 Task: In the Company nsk.com, schedule a meeting with title: 'Collaborative Discussion', Select date: '5 August, 2023', select start time: 3:00:PM. Add location in person New York with meeting description: Kindly join this meeting to understand Product Demo and Service Presentation. Add attendees from company's contact and save.. Logged in from softage.1@softage.net
Action: Mouse moved to (75, 44)
Screenshot: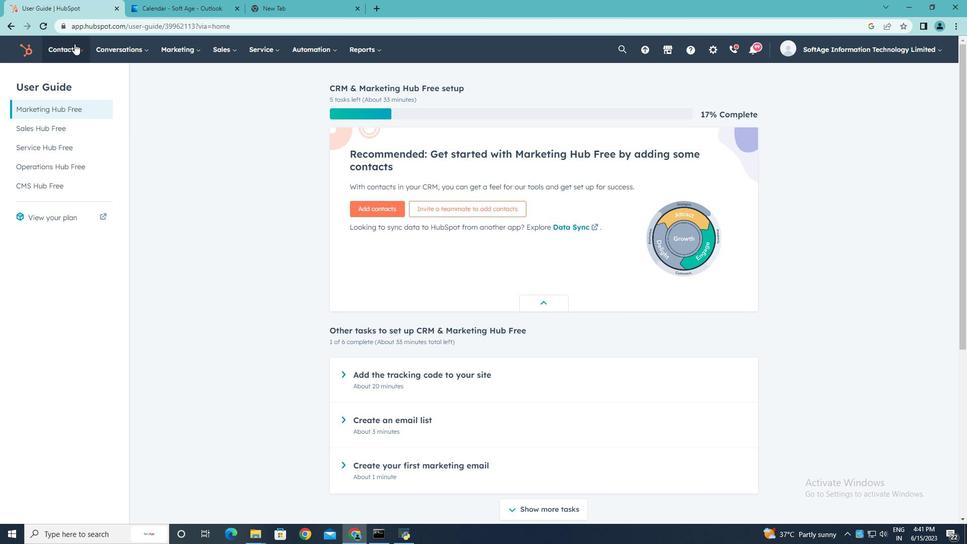 
Action: Mouse pressed left at (75, 44)
Screenshot: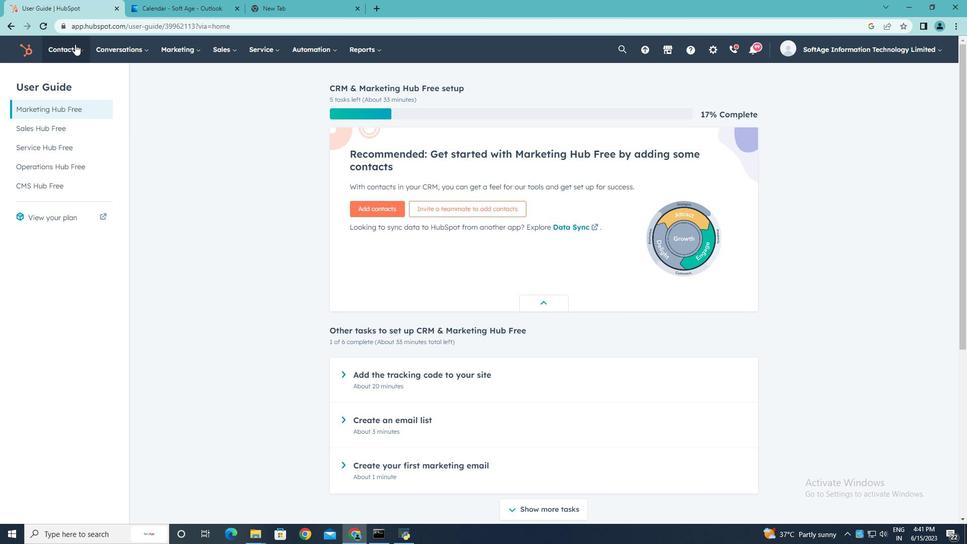 
Action: Mouse moved to (73, 95)
Screenshot: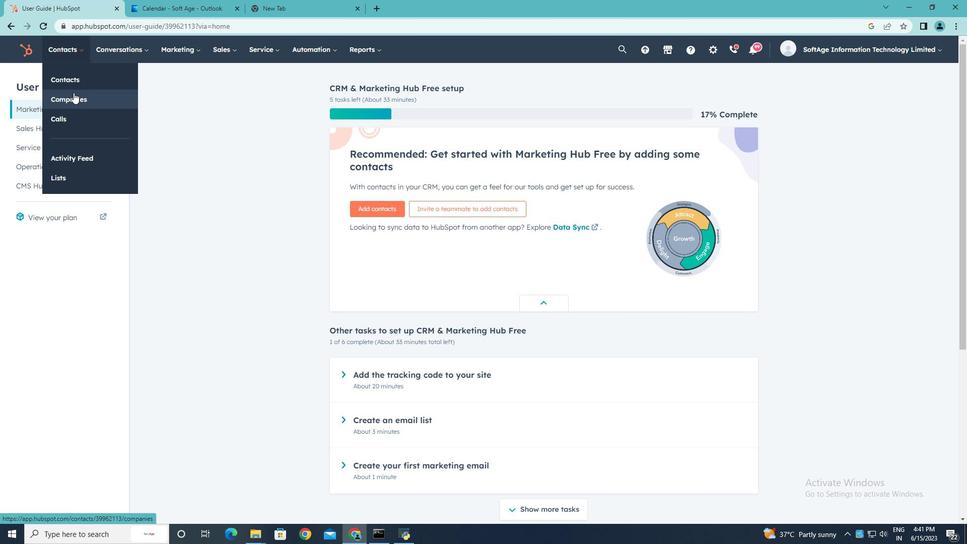 
Action: Mouse pressed left at (73, 95)
Screenshot: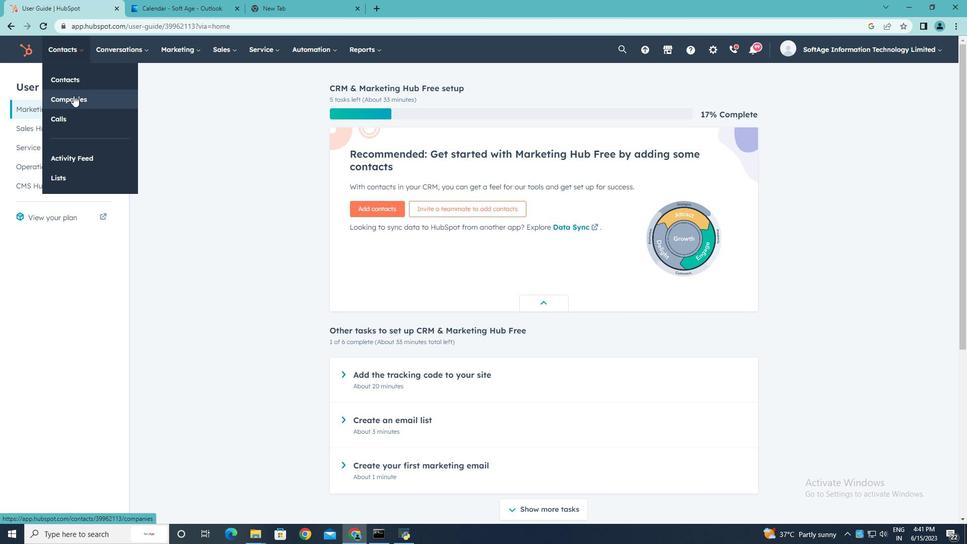 
Action: Mouse moved to (81, 165)
Screenshot: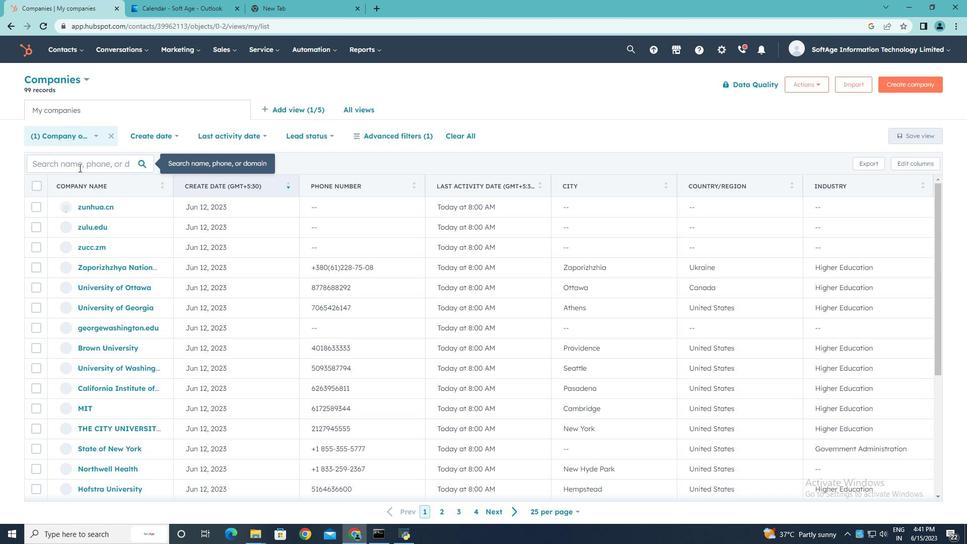 
Action: Mouse pressed left at (81, 165)
Screenshot: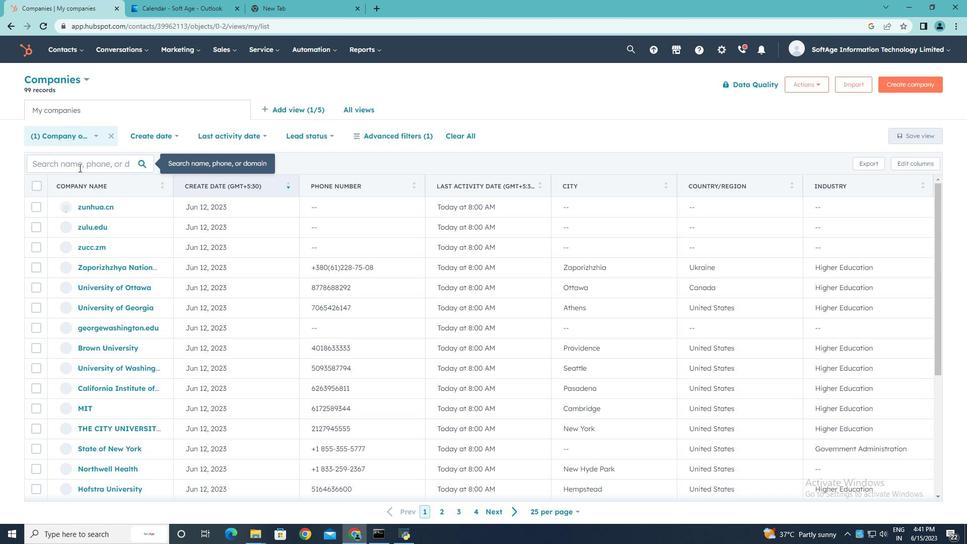 
Action: Key pressed nsk.com
Screenshot: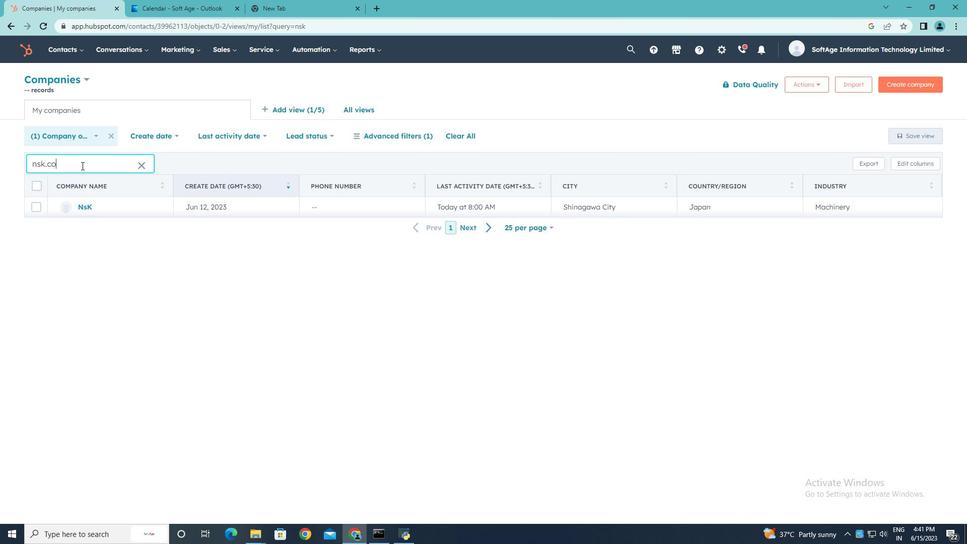 
Action: Mouse moved to (86, 207)
Screenshot: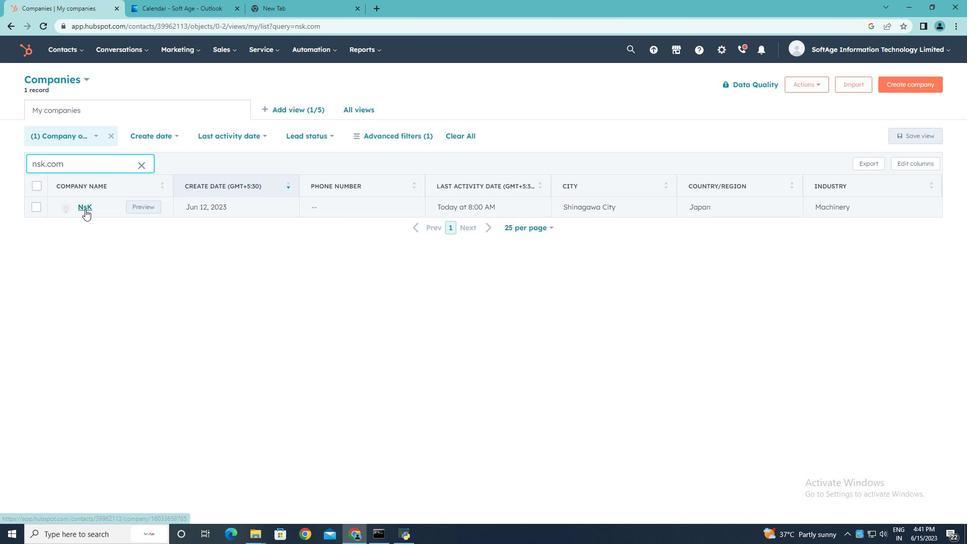 
Action: Mouse pressed left at (86, 207)
Screenshot: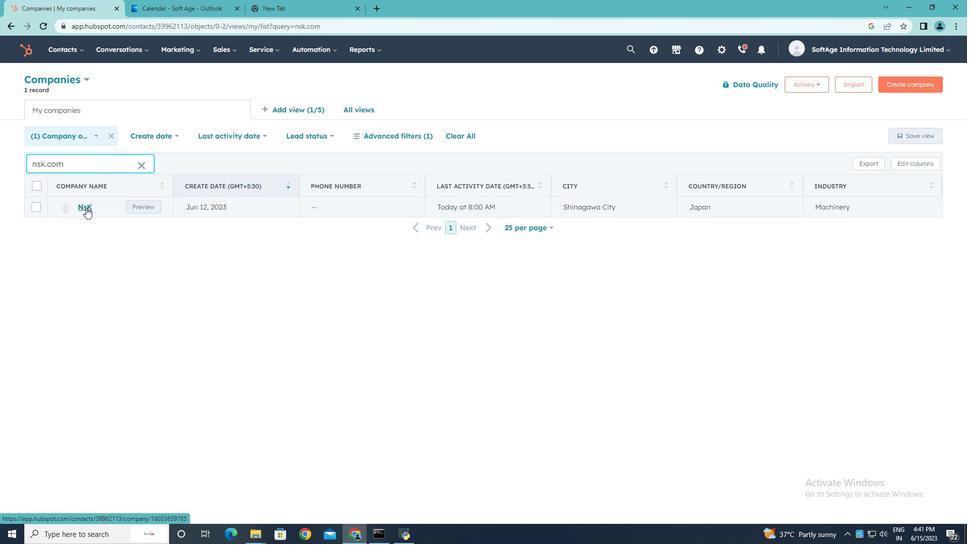 
Action: Mouse moved to (167, 167)
Screenshot: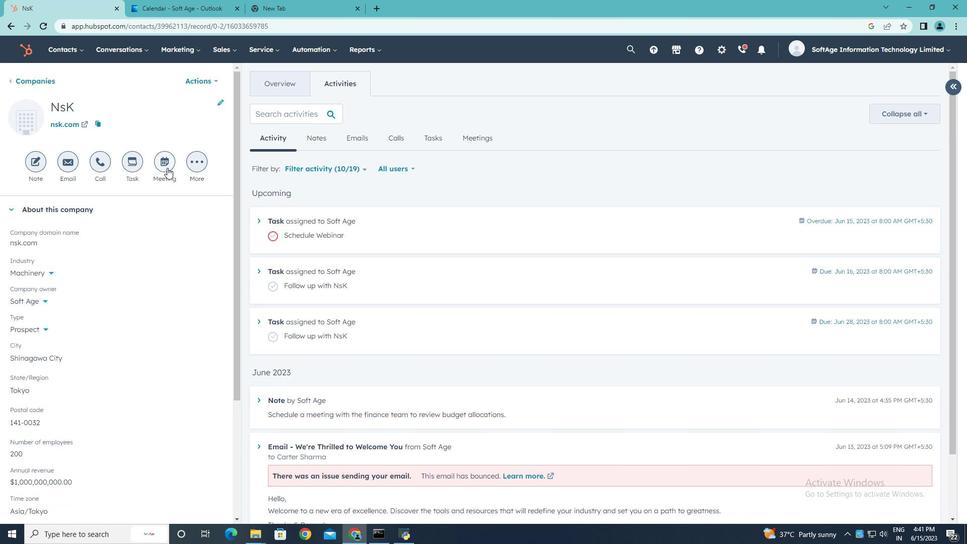 
Action: Mouse pressed left at (167, 167)
Screenshot: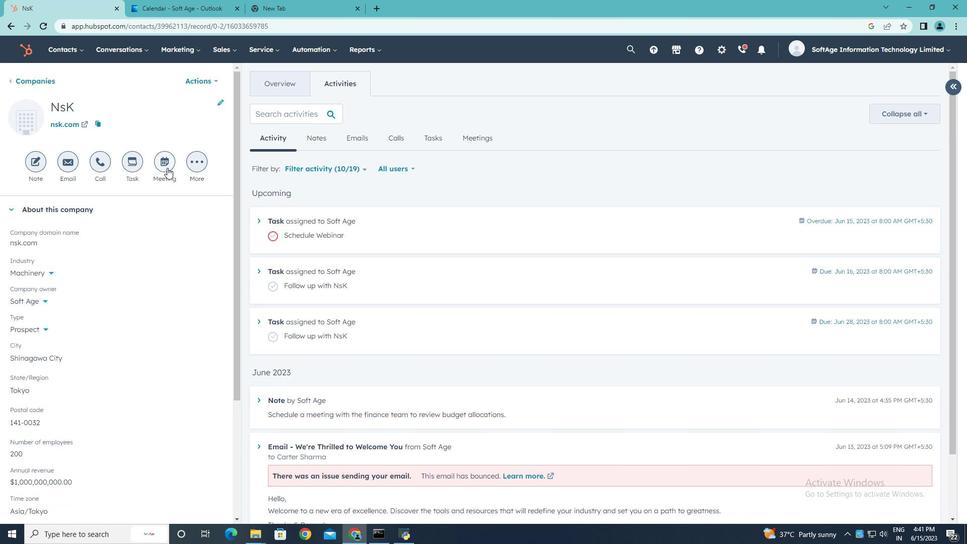 
Action: Mouse moved to (164, 167)
Screenshot: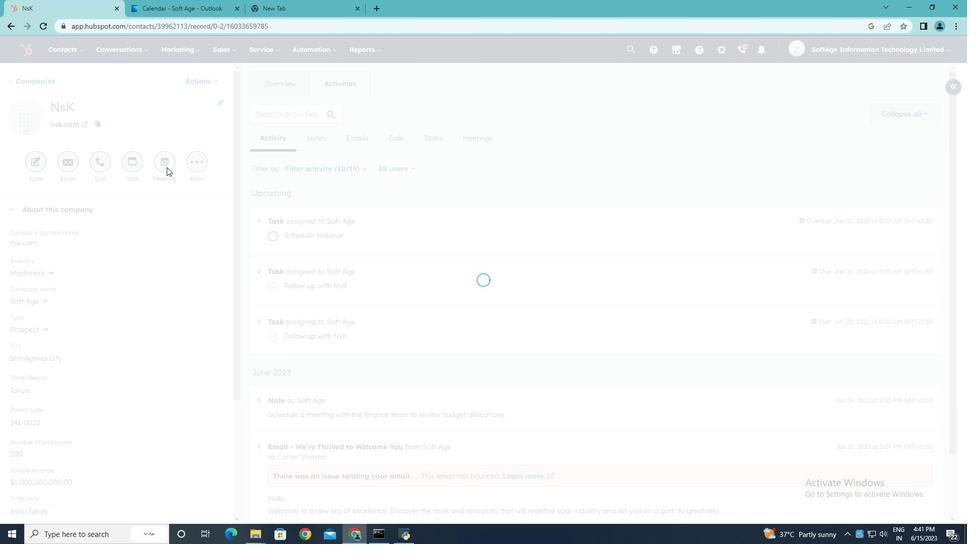 
Action: Key pressed <Key.shift>Collaborative<Key.space><Key.shift><Key.shift><Key.shift><Key.shift><Key.shift><Key.shift><Key.shift>Discussion.
Screenshot: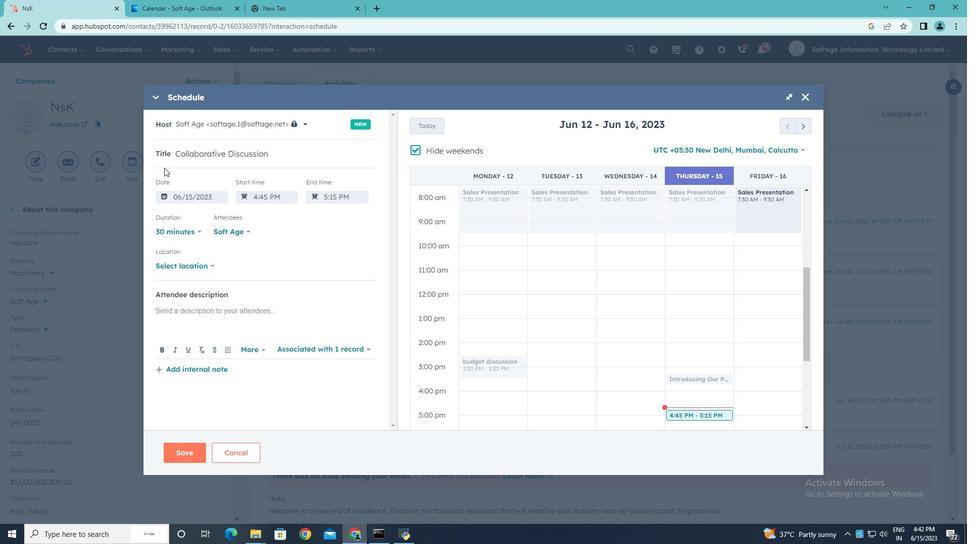 
Action: Mouse moved to (415, 148)
Screenshot: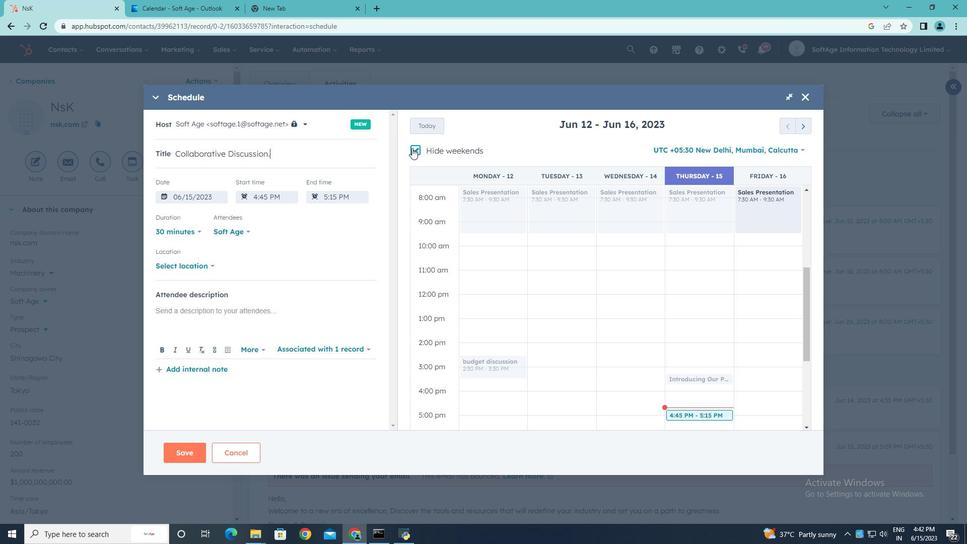 
Action: Mouse pressed left at (415, 148)
Screenshot: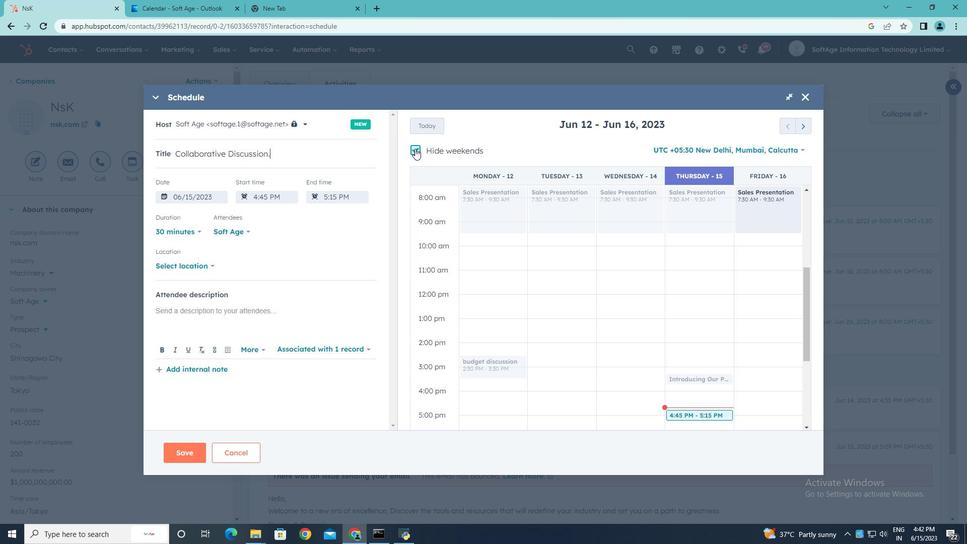 
Action: Mouse moved to (804, 127)
Screenshot: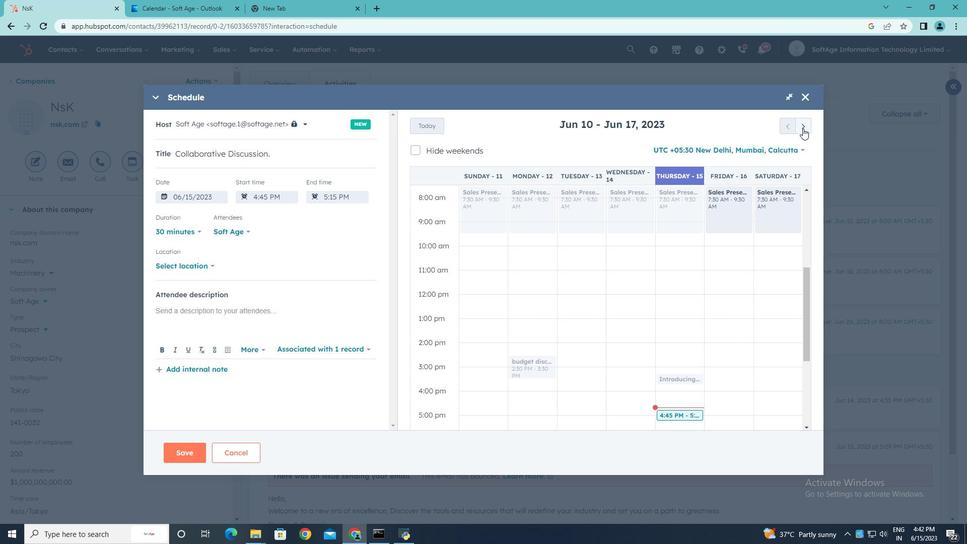 
Action: Mouse pressed left at (804, 127)
Screenshot: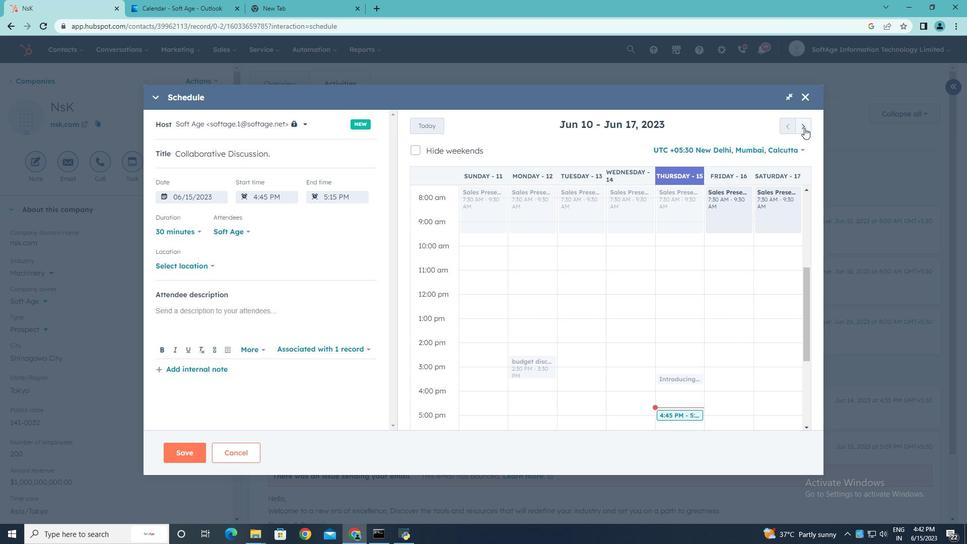 
Action: Mouse pressed left at (804, 127)
Screenshot: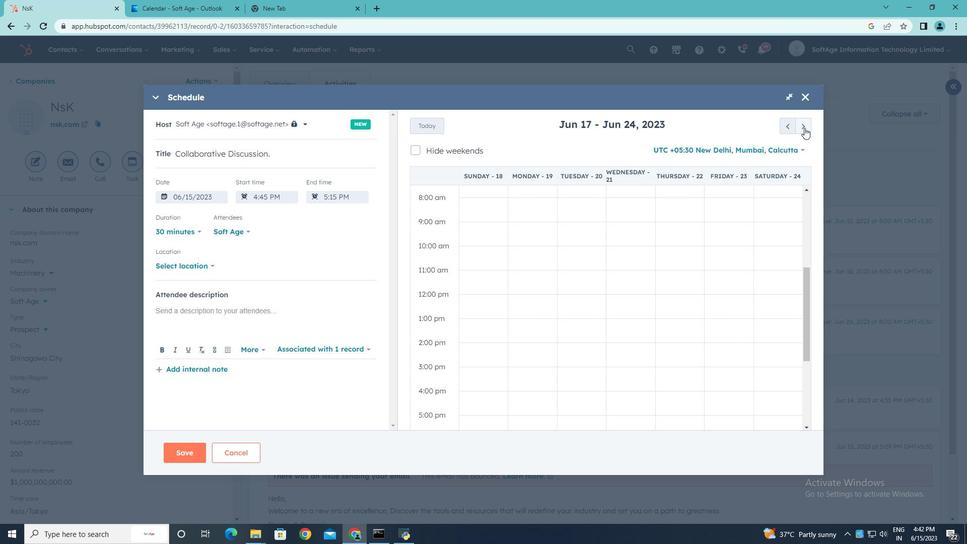 
Action: Mouse pressed left at (804, 127)
Screenshot: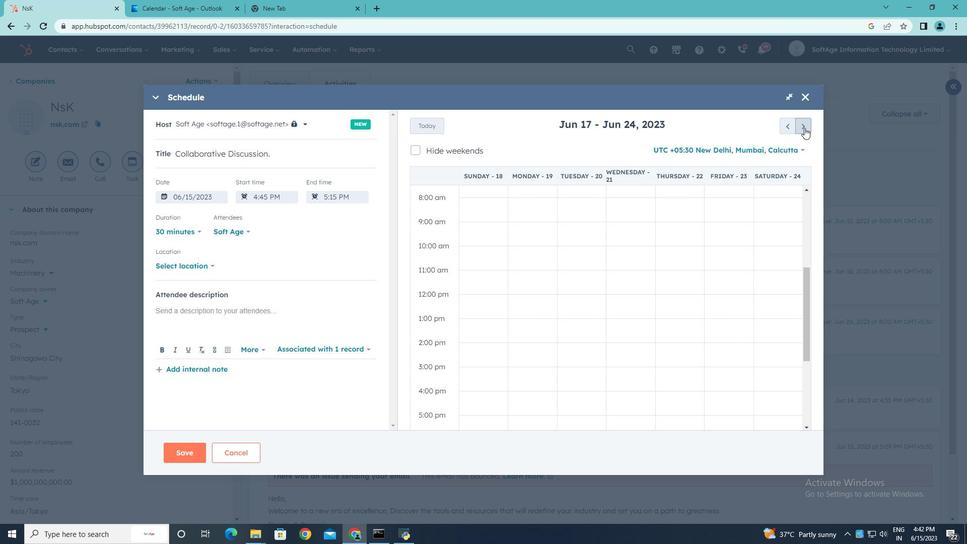 
Action: Mouse pressed left at (804, 127)
Screenshot: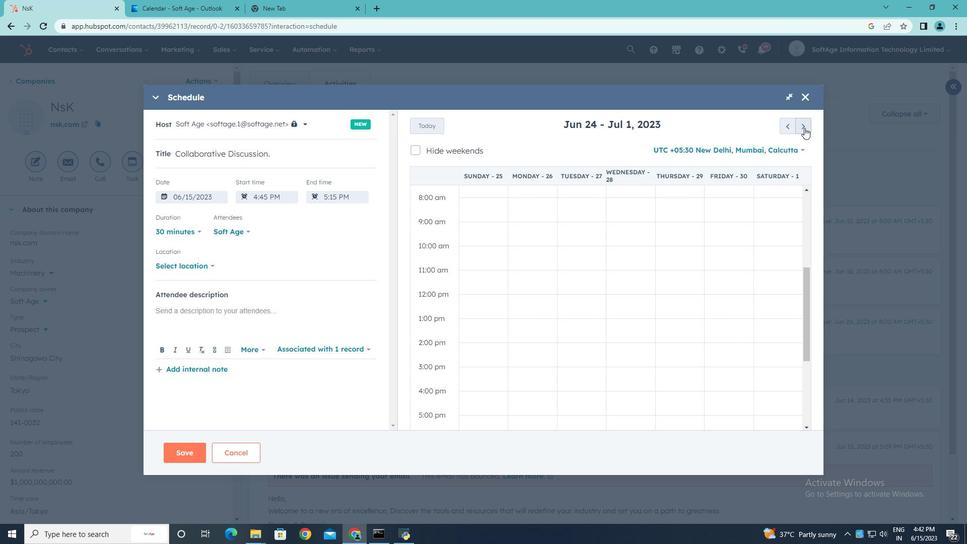 
Action: Mouse pressed left at (804, 127)
Screenshot: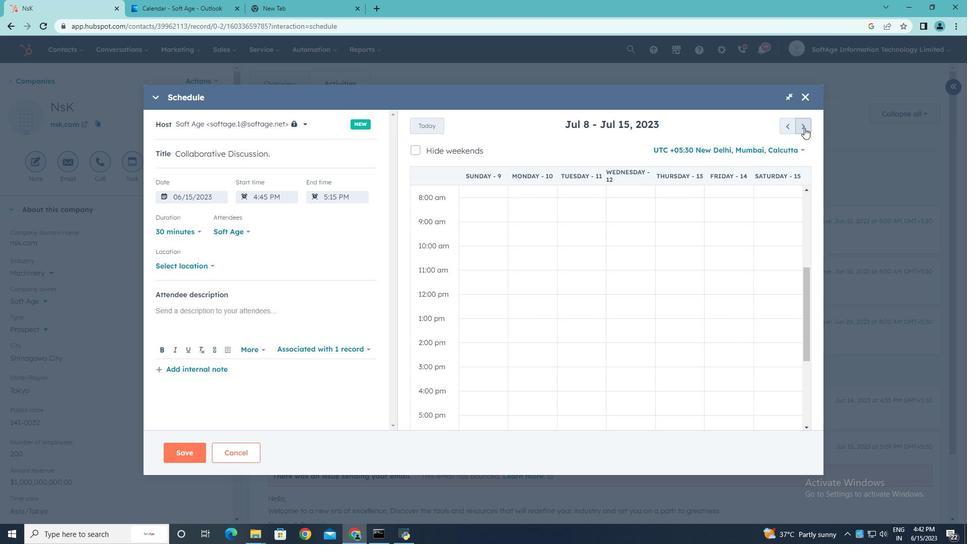 
Action: Mouse pressed left at (804, 127)
Screenshot: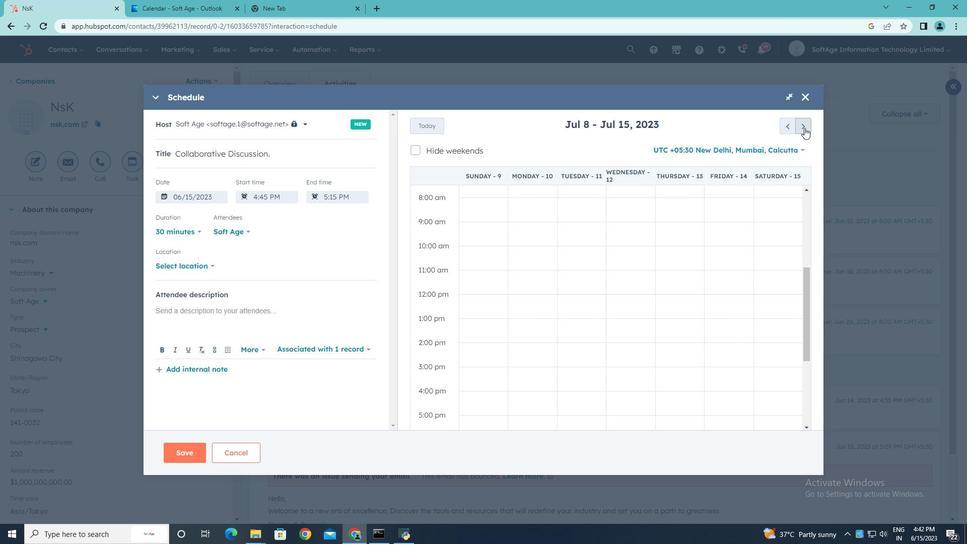 
Action: Mouse pressed left at (804, 127)
Screenshot: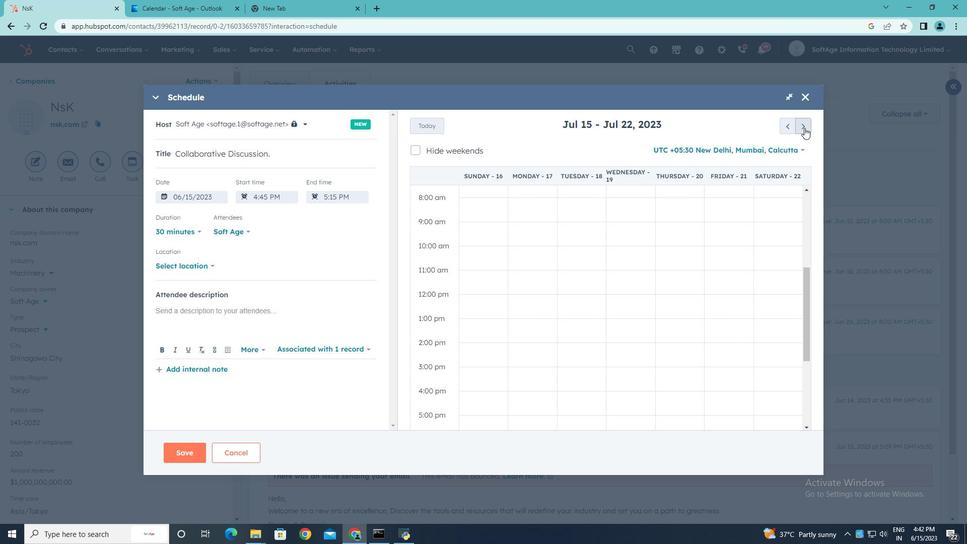 
Action: Mouse moved to (772, 373)
Screenshot: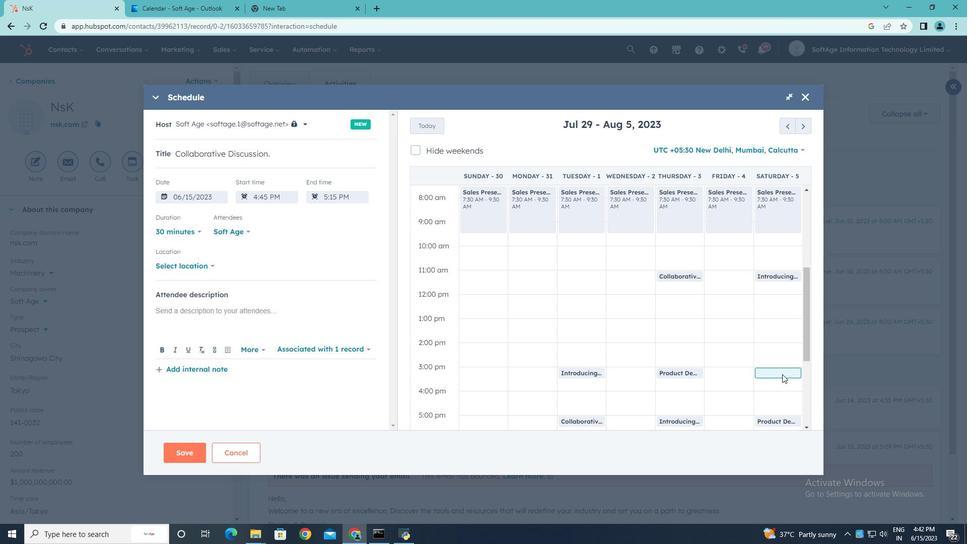 
Action: Mouse pressed left at (772, 373)
Screenshot: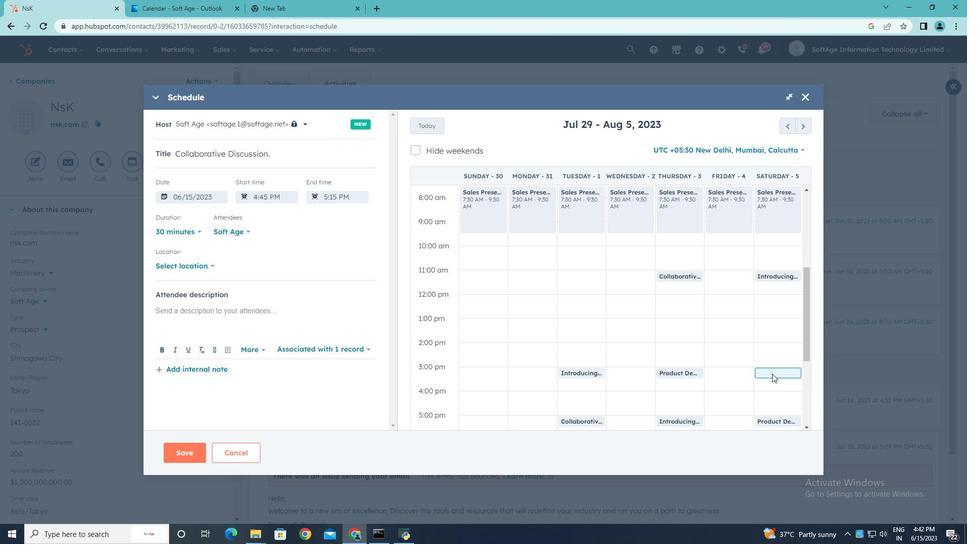 
Action: Mouse moved to (210, 262)
Screenshot: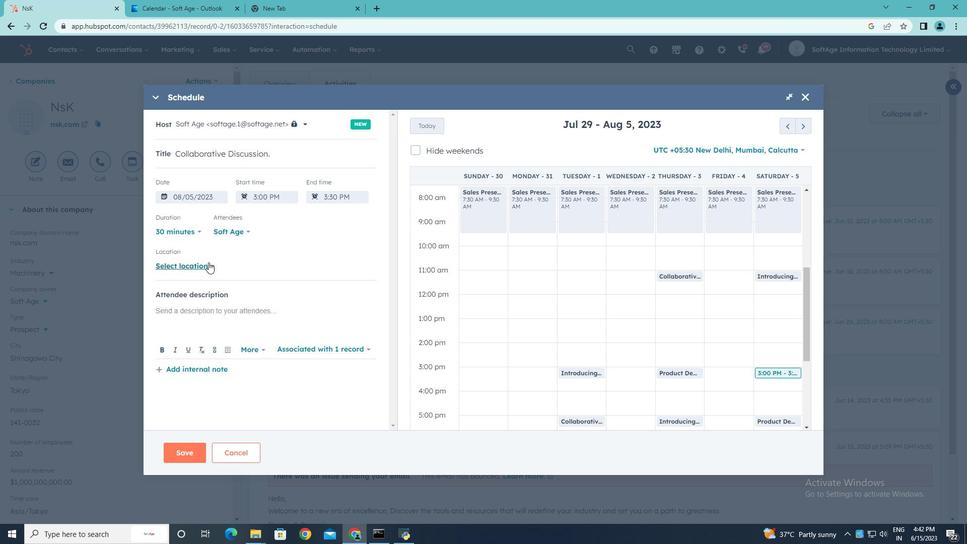 
Action: Mouse pressed left at (210, 262)
Screenshot: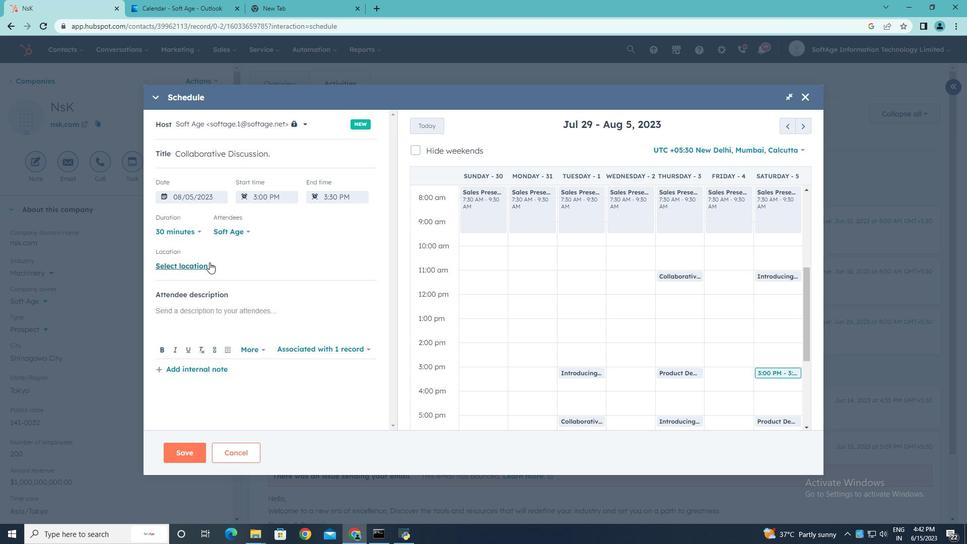 
Action: Mouse moved to (246, 262)
Screenshot: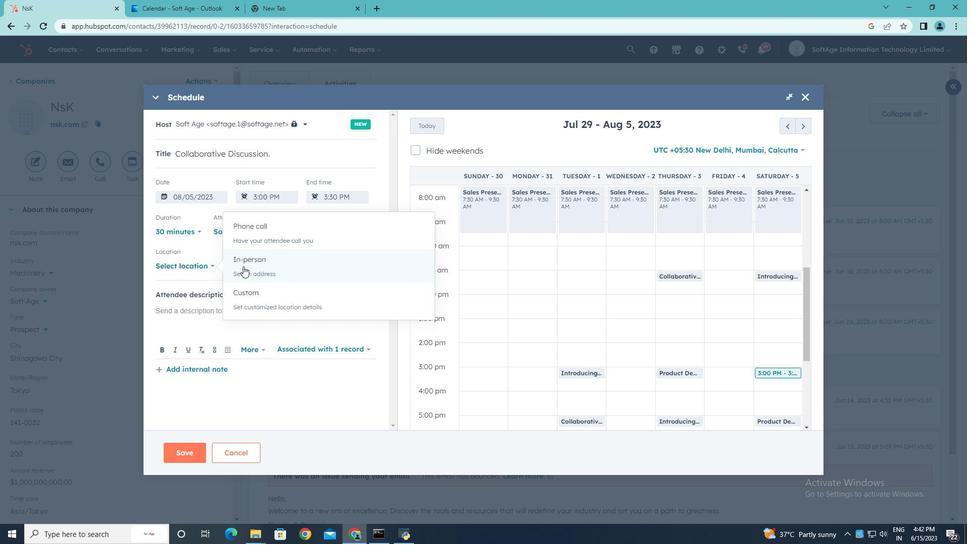 
Action: Mouse pressed left at (246, 262)
Screenshot: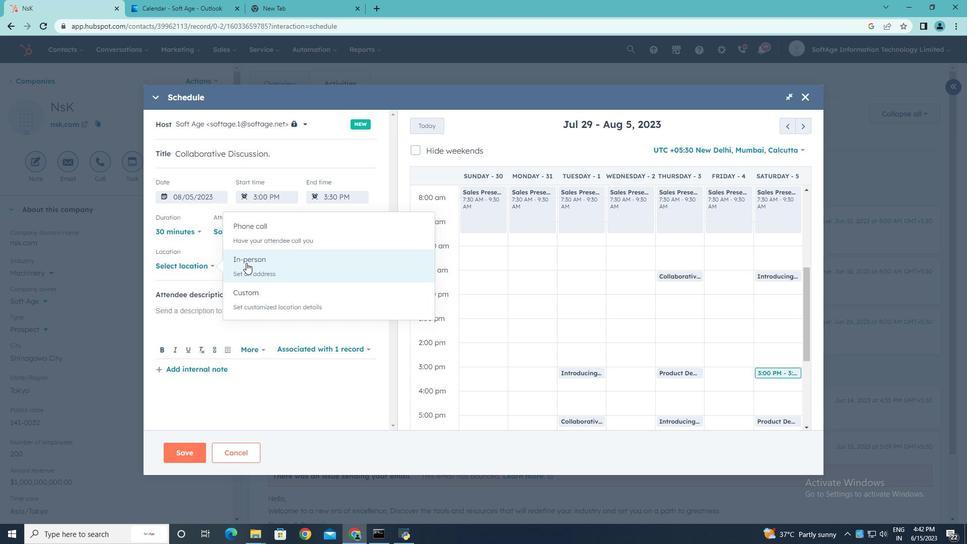
Action: Mouse pressed left at (246, 262)
Screenshot: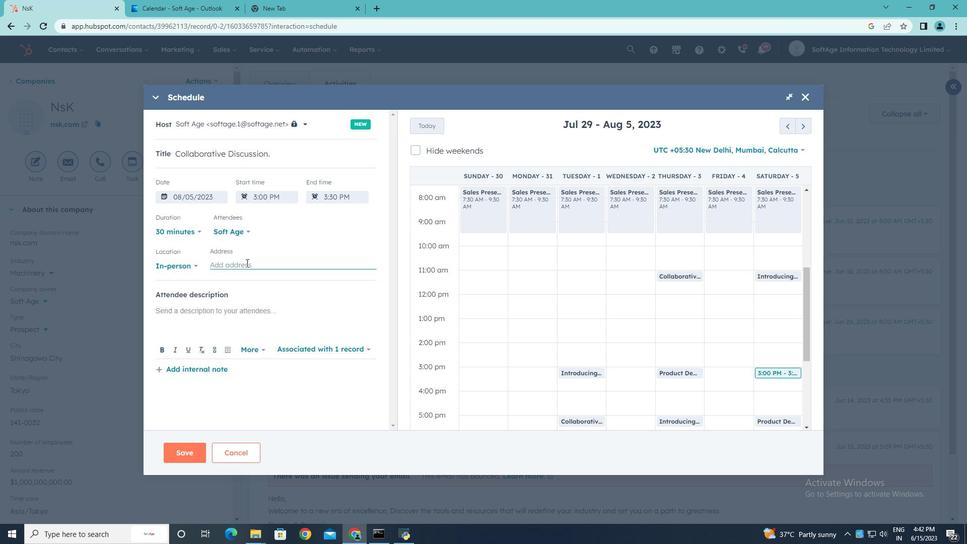 
Action: Key pressed <Key.shift>New<Key.space><Key.shift>York
Screenshot: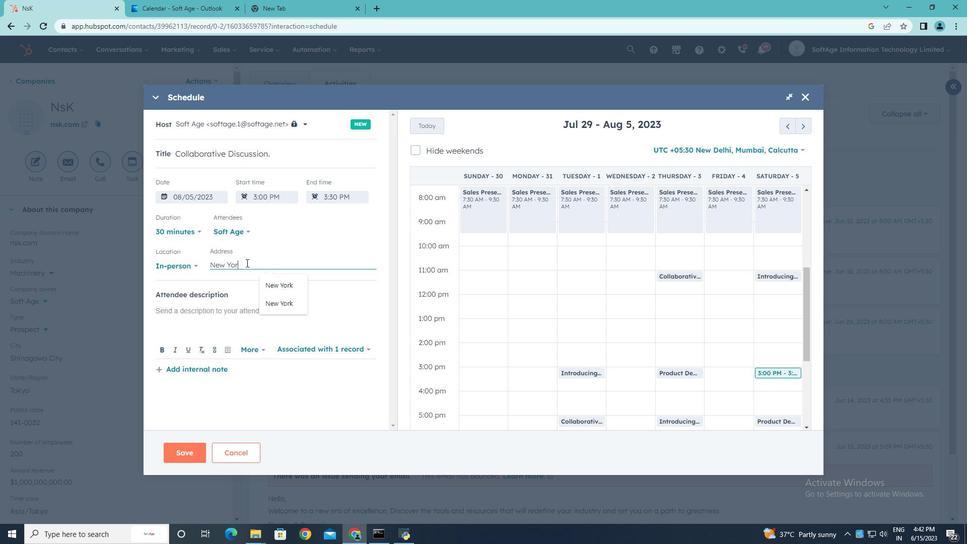 
Action: Mouse moved to (204, 307)
Screenshot: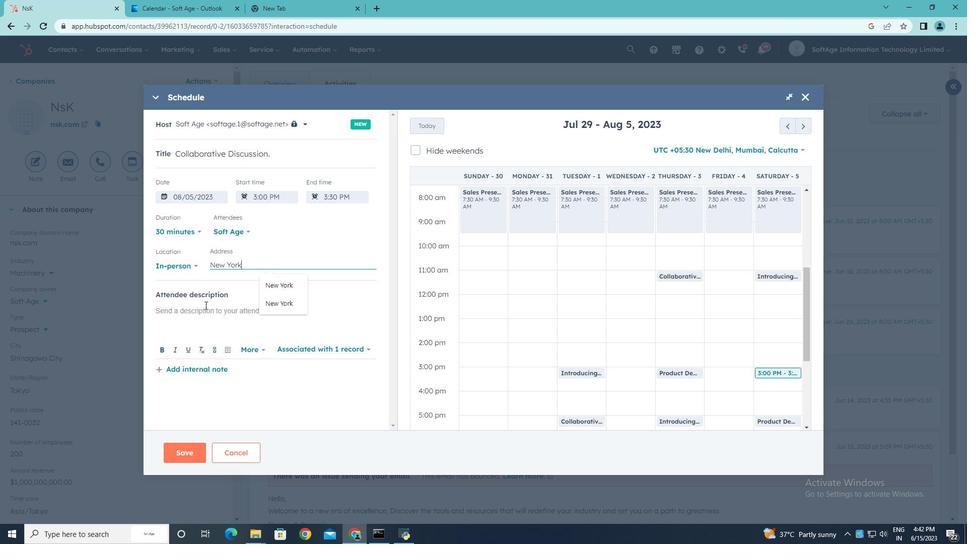 
Action: Mouse pressed left at (204, 307)
Screenshot: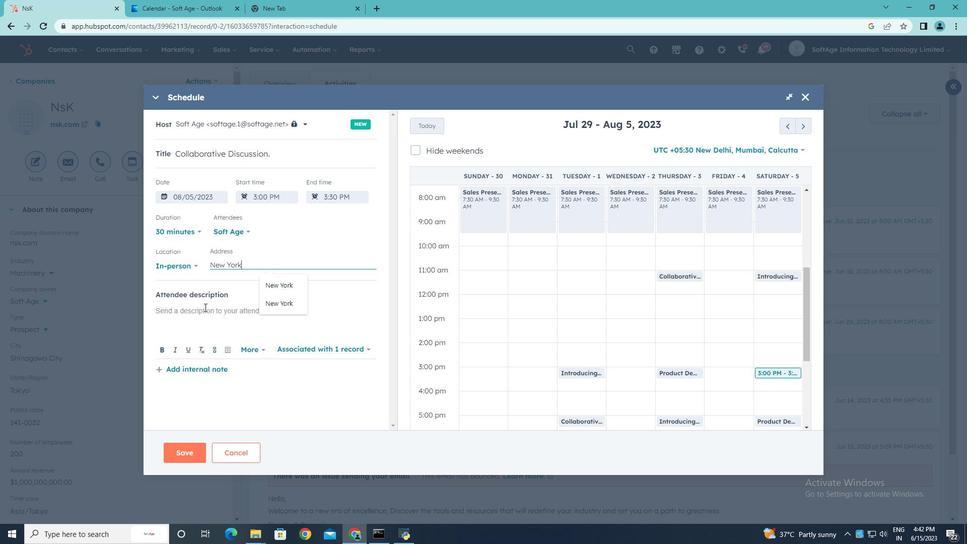 
Action: Key pressed <Key.shift>Kindly<Key.space>join<Key.space>yt<Key.backspace><Key.backspace>this<Key.space>meeting<Key.space>to<Key.space>understand<Key.space><Key.shift><Key.shift>Product<Key.space><Key.shift>Demo<Key.space>and<Key.space><Key.shift><Key.shift><Key.shift><Key.shift><Key.shift><Key.shift><Key.shift><Key.shift><Key.shift><Key.shift><Key.shift><Key.shift><Key.shift><Key.shift><Key.shift>Service<Key.space><Key.shift><Key.shift><Key.shift><Key.shift><Key.shift><Key.shift>Presentation<Key.space><Key.backspace>.
Screenshot: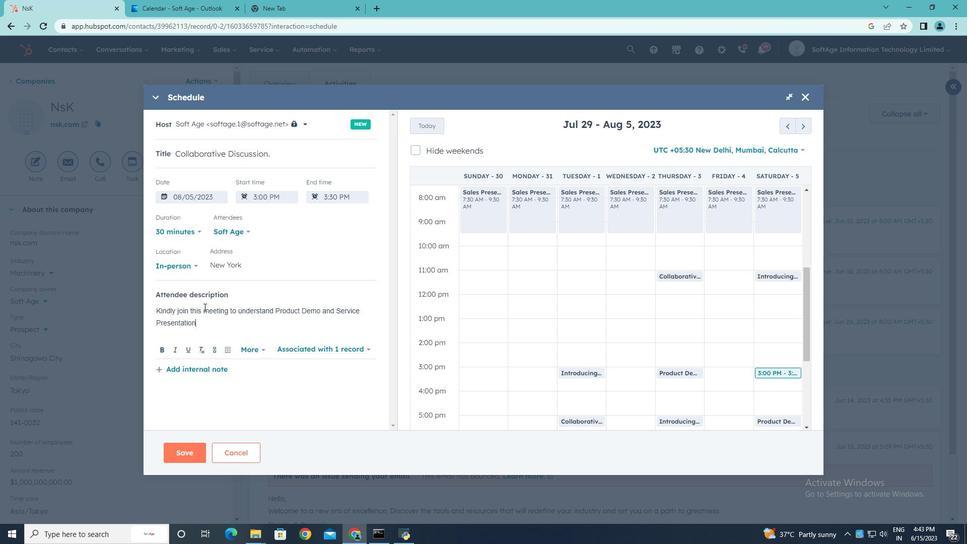 
Action: Mouse moved to (248, 231)
Screenshot: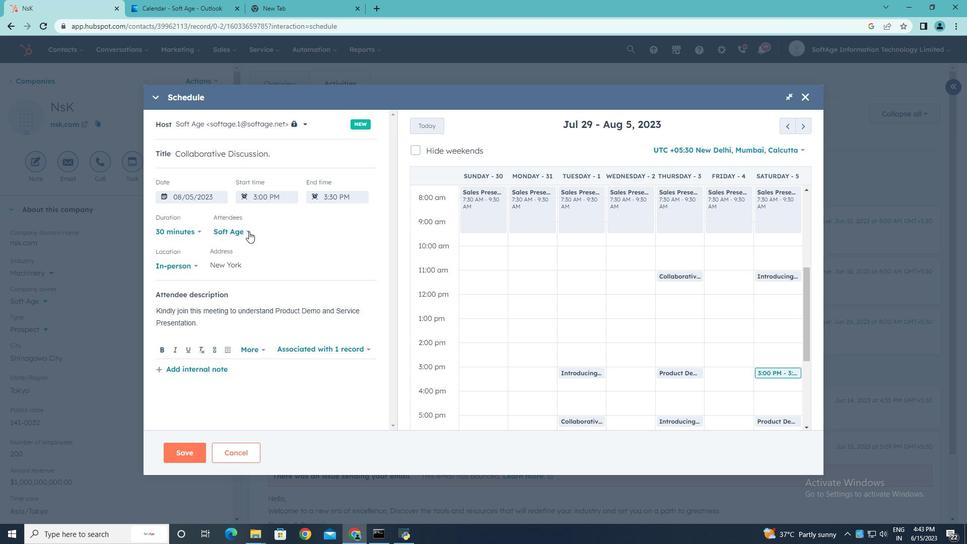 
Action: Mouse pressed left at (248, 231)
Screenshot: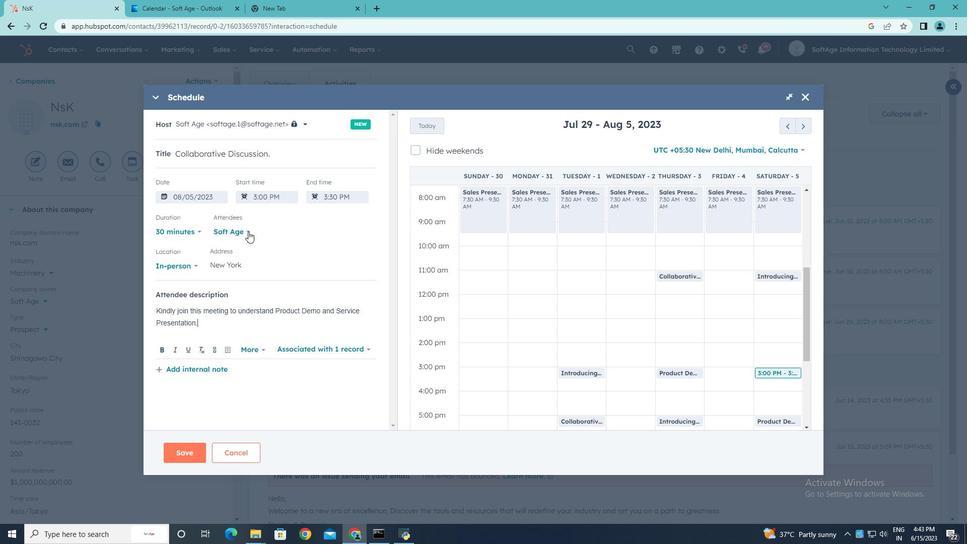 
Action: Mouse moved to (182, 362)
Screenshot: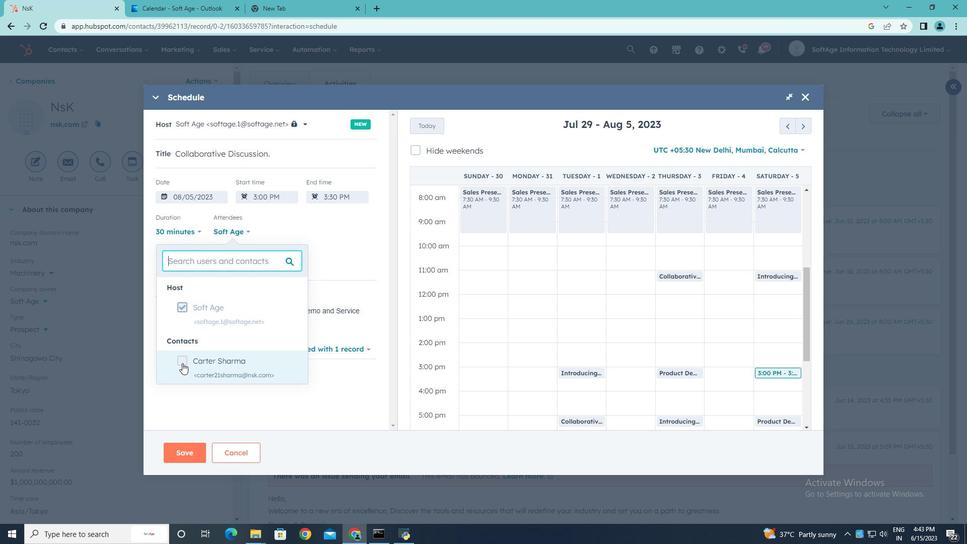 
Action: Mouse pressed left at (182, 362)
Screenshot: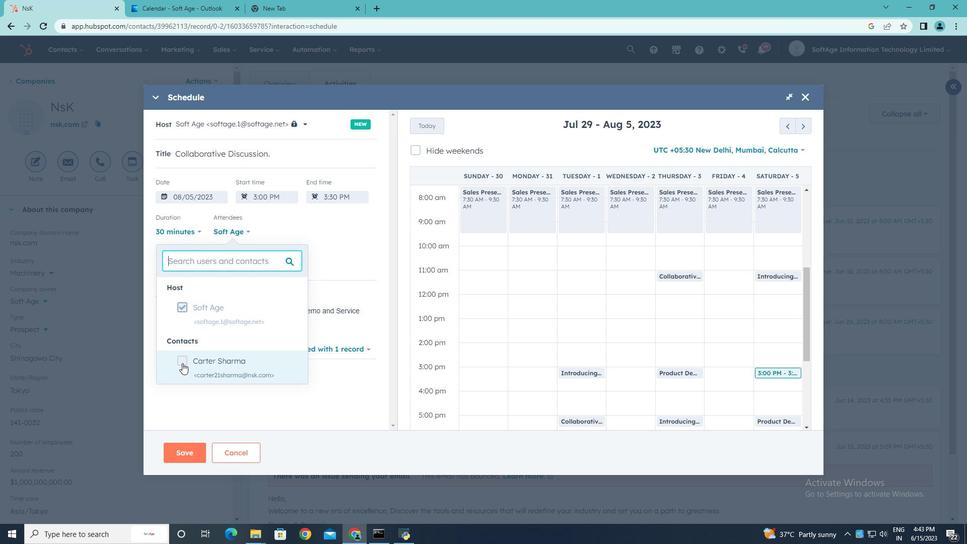 
Action: Mouse moved to (337, 384)
Screenshot: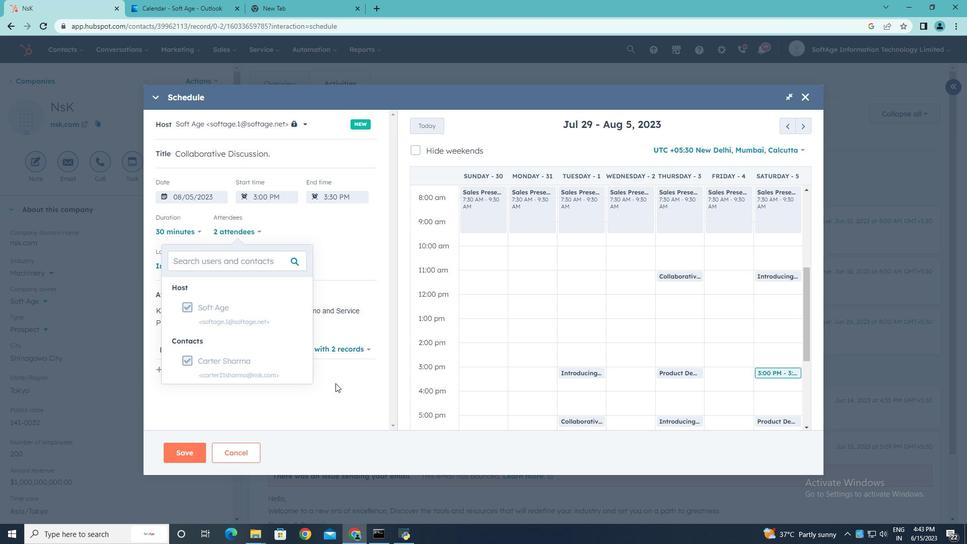 
Action: Mouse pressed left at (337, 384)
Screenshot: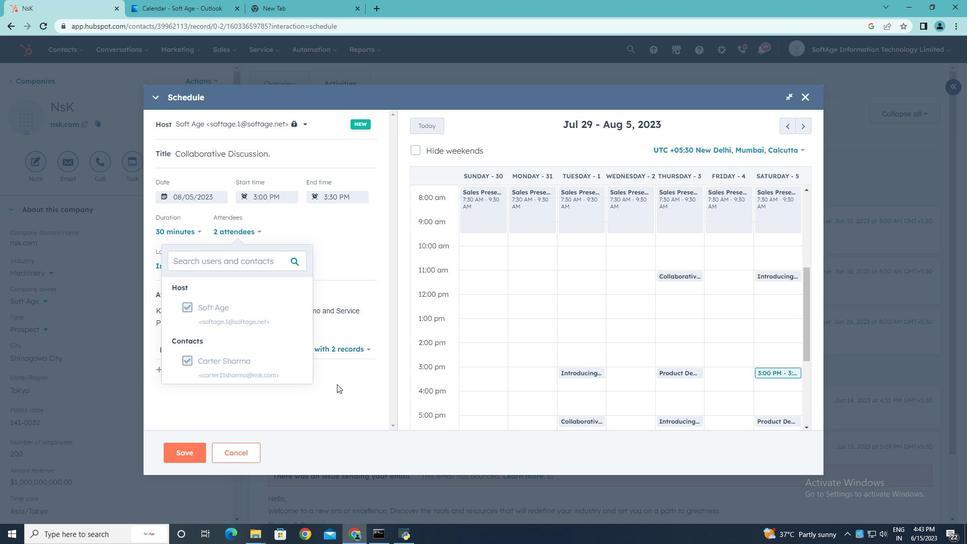 
Action: Mouse moved to (180, 453)
Screenshot: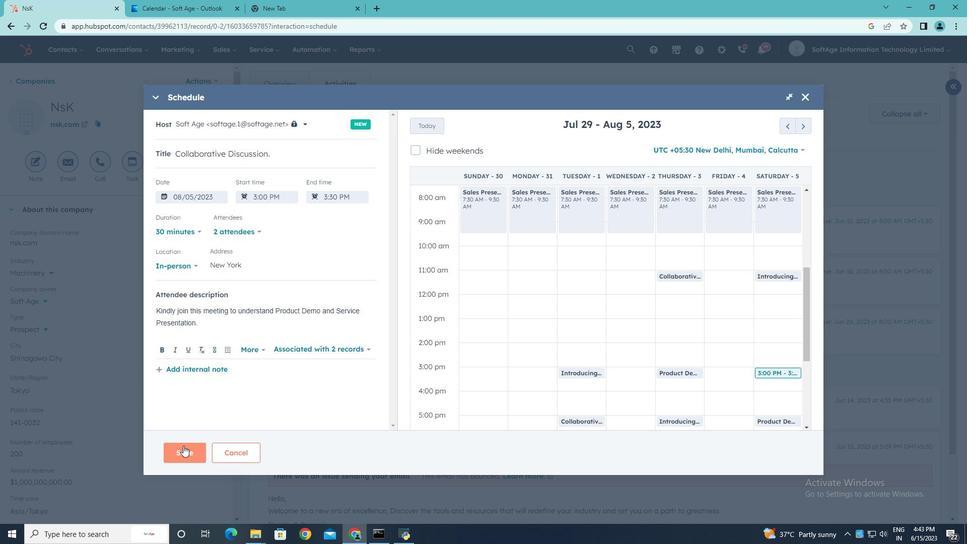 
Action: Mouse pressed left at (180, 453)
Screenshot: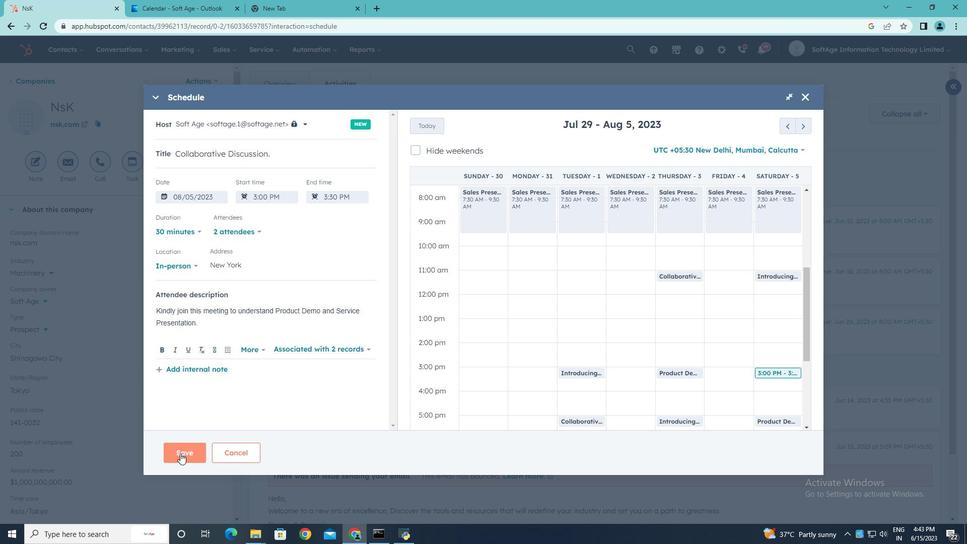 
Action: Mouse moved to (180, 453)
Screenshot: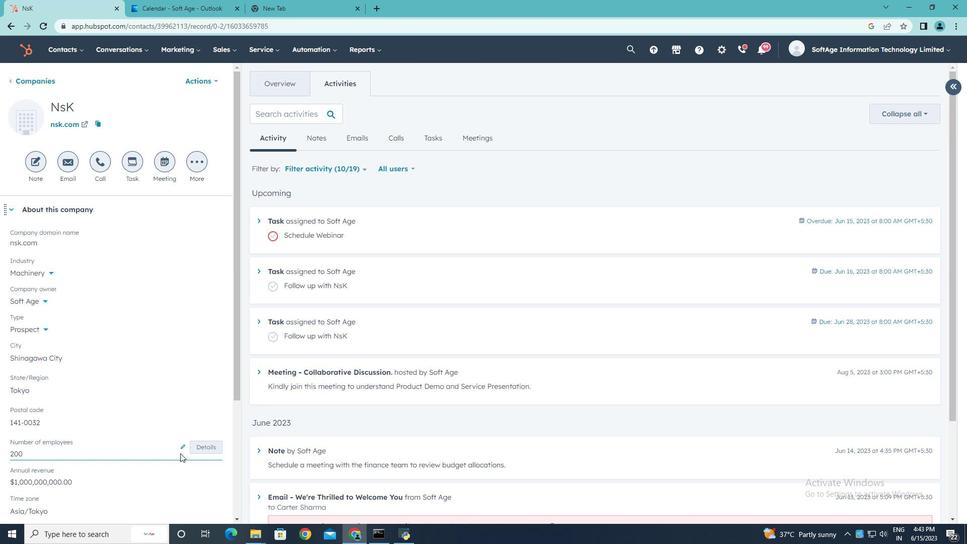 
